 Task: Use Airplane Take Off Effect in this video Movie B.mp4
Action: Mouse pressed left at (330, 215)
Screenshot: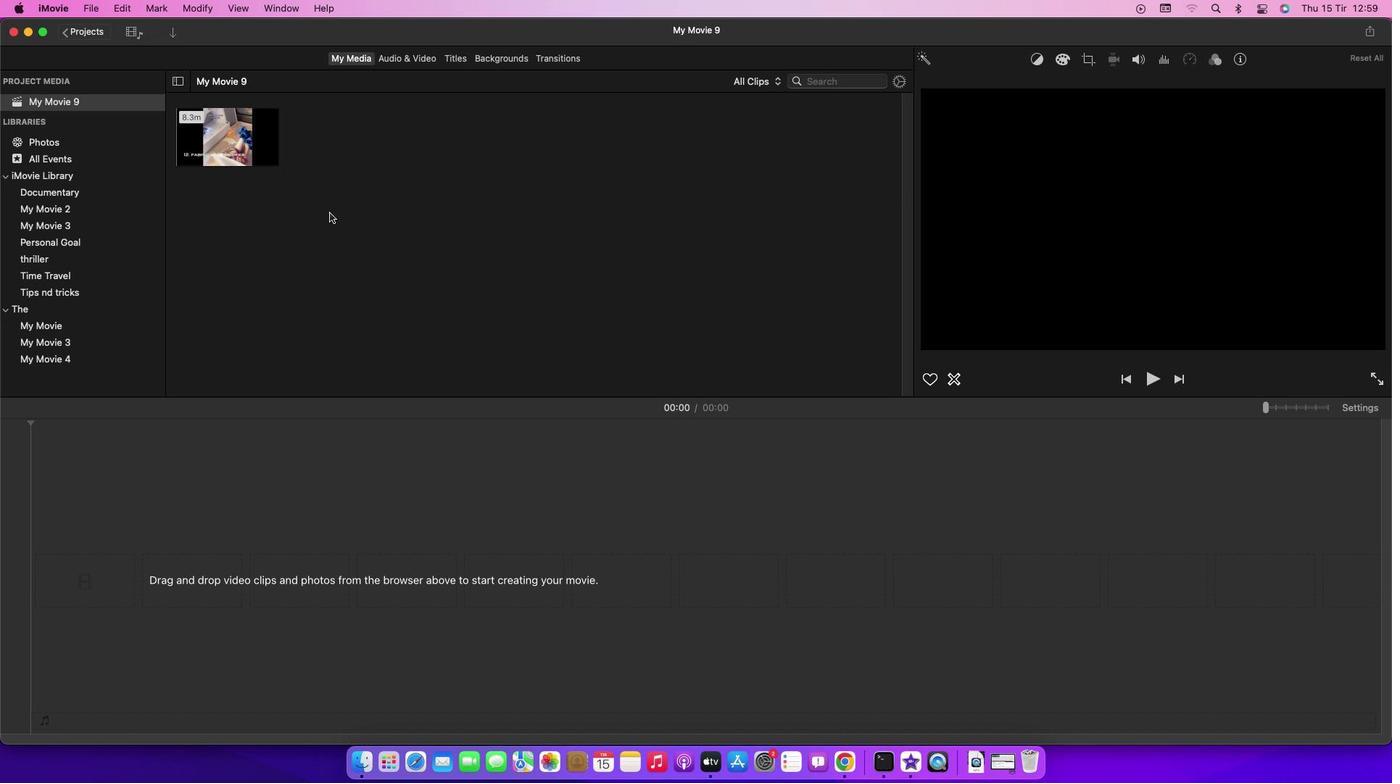 
Action: Mouse moved to (223, 139)
Screenshot: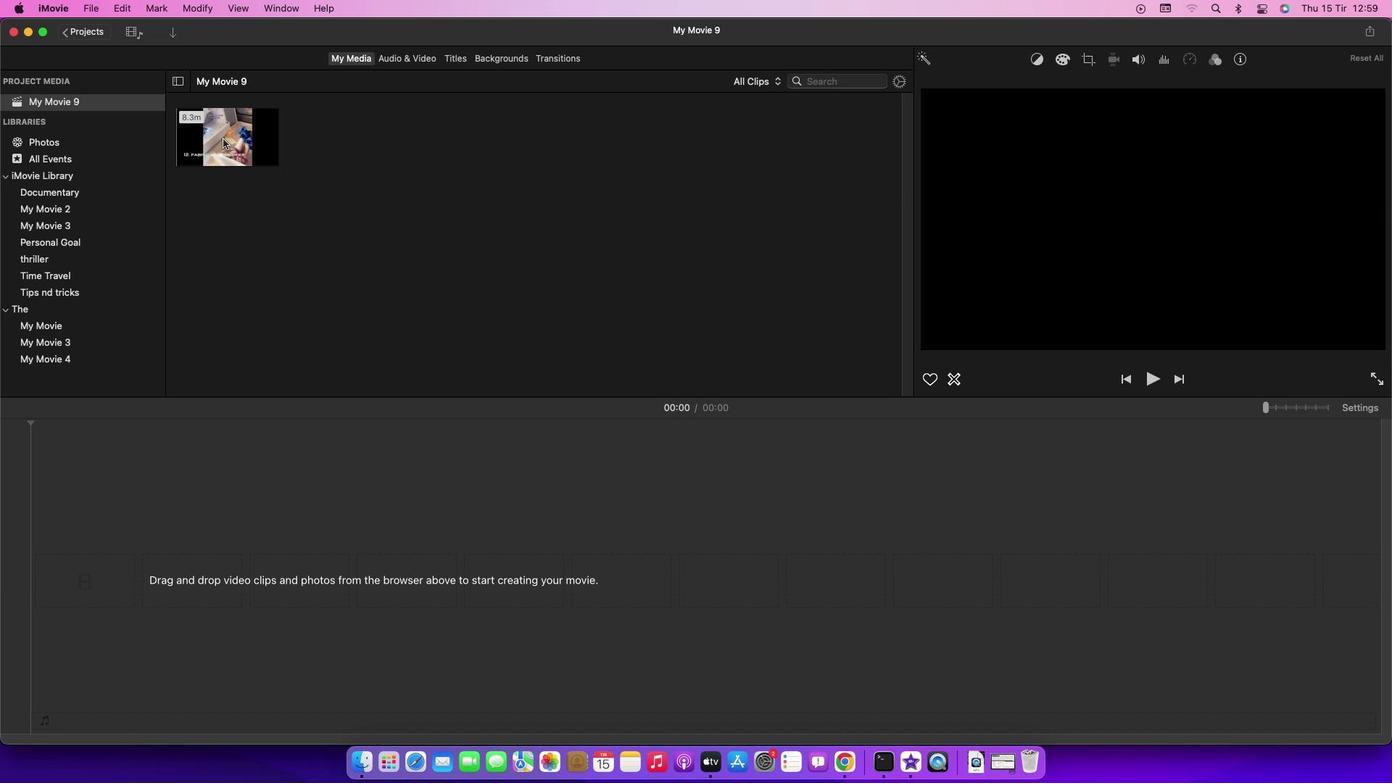 
Action: Mouse pressed left at (223, 139)
Screenshot: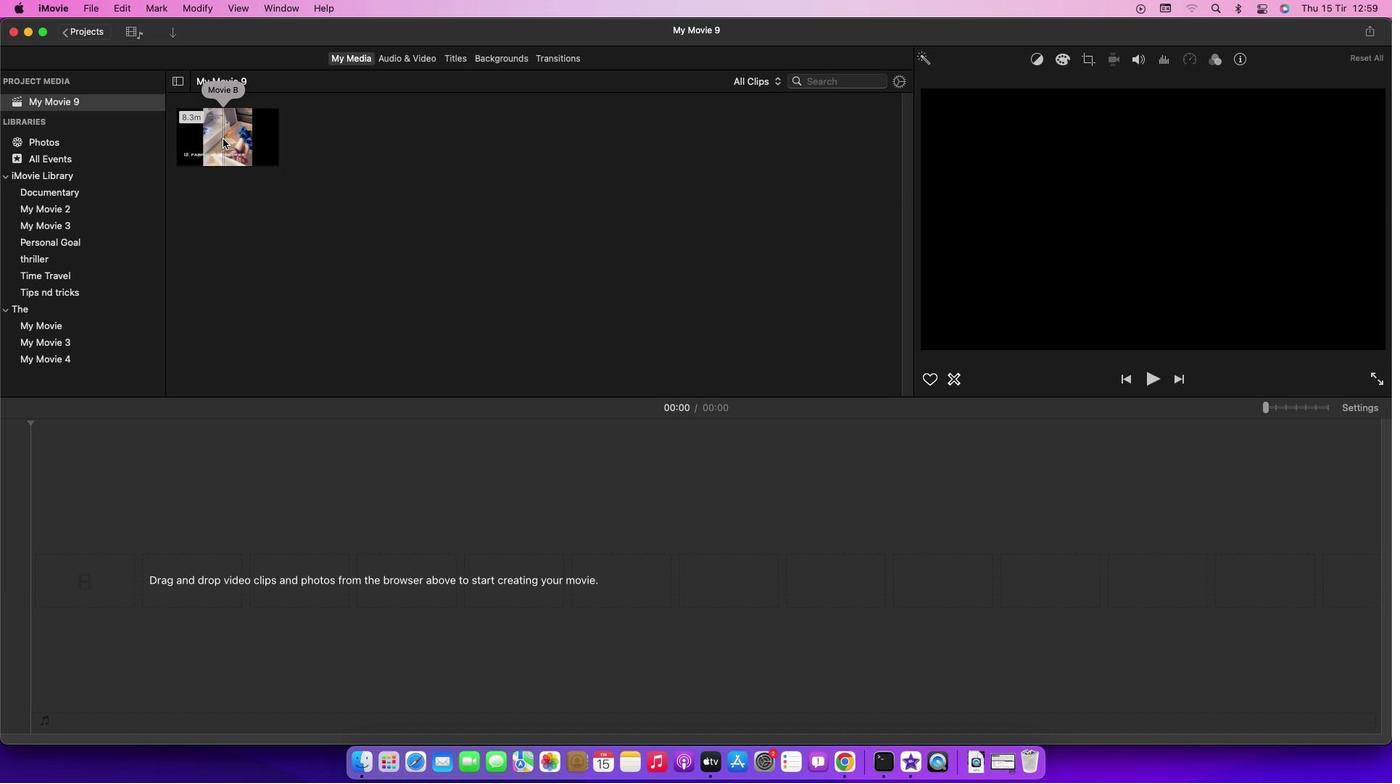 
Action: Mouse moved to (225, 129)
Screenshot: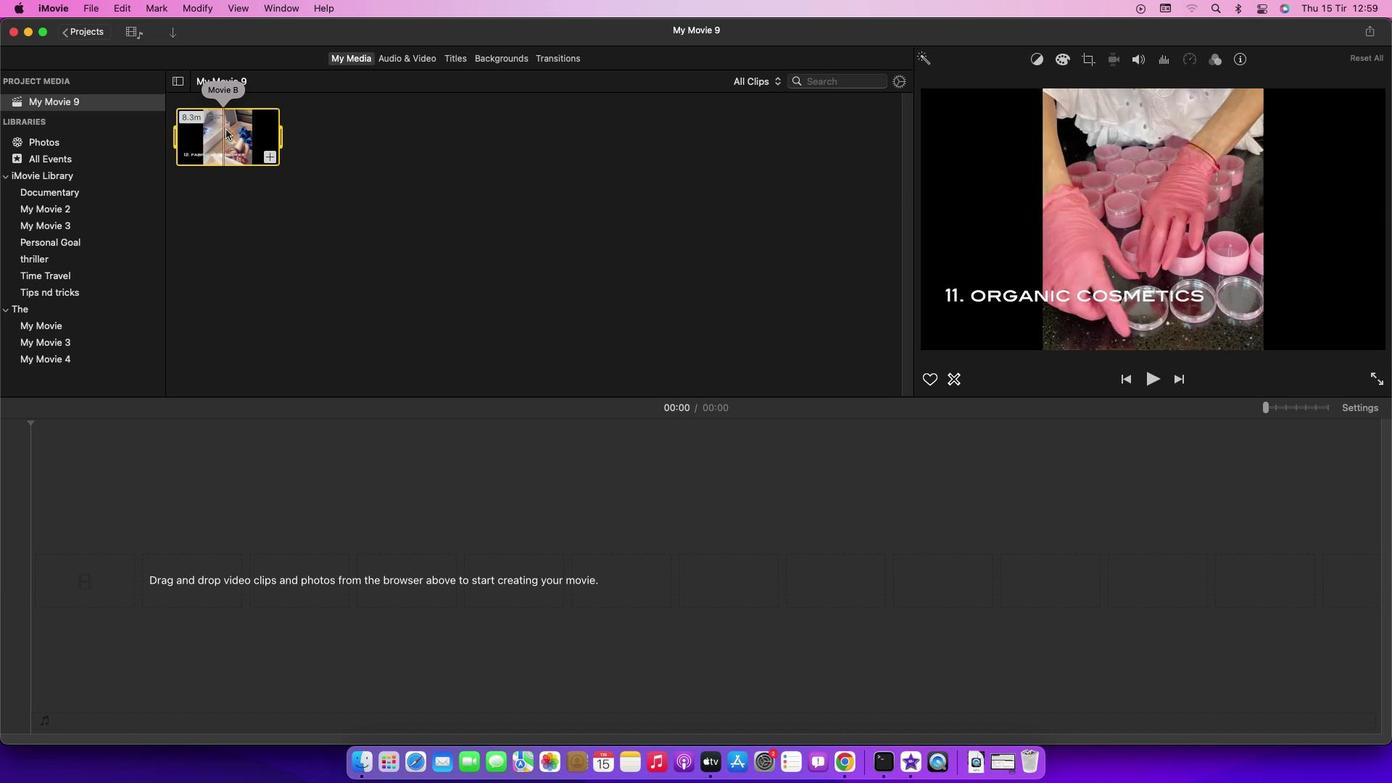 
Action: Mouse pressed left at (225, 129)
Screenshot: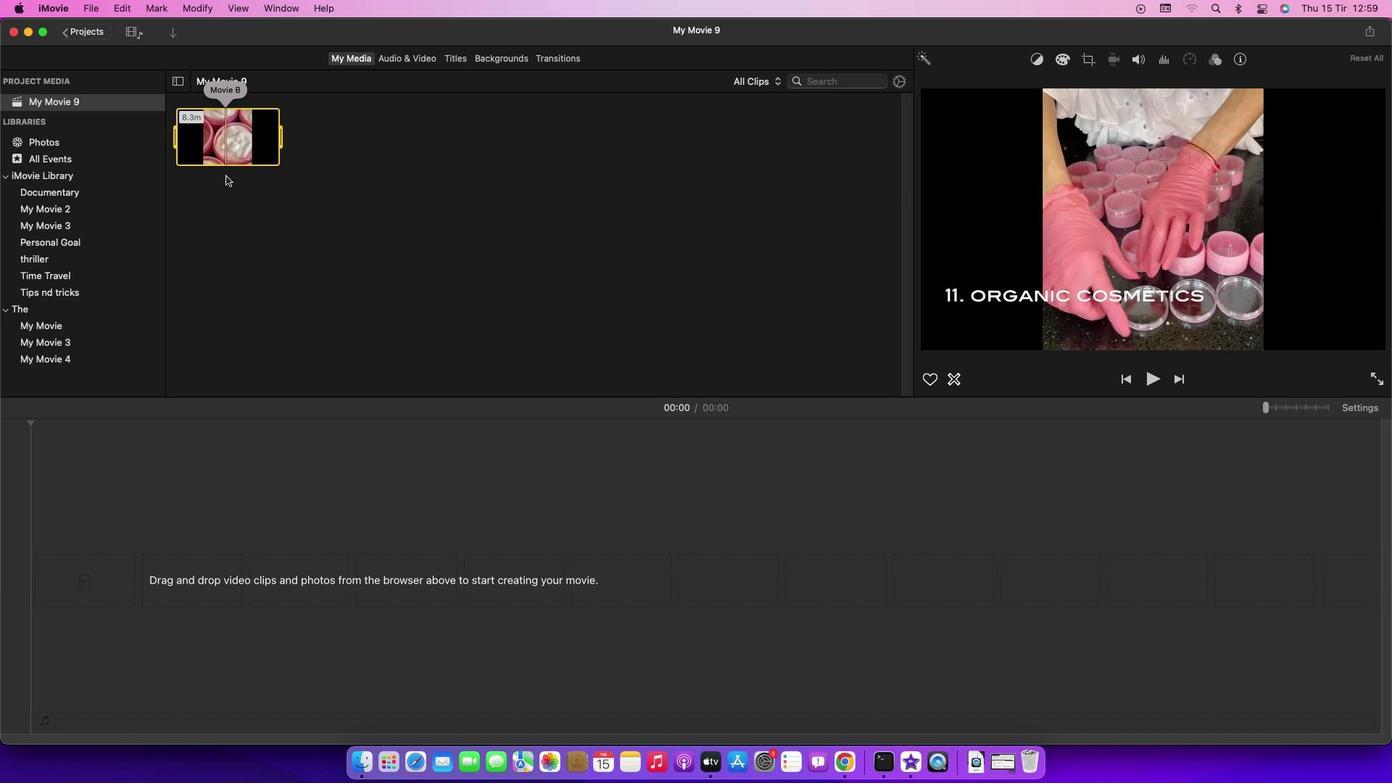 
Action: Mouse moved to (403, 63)
Screenshot: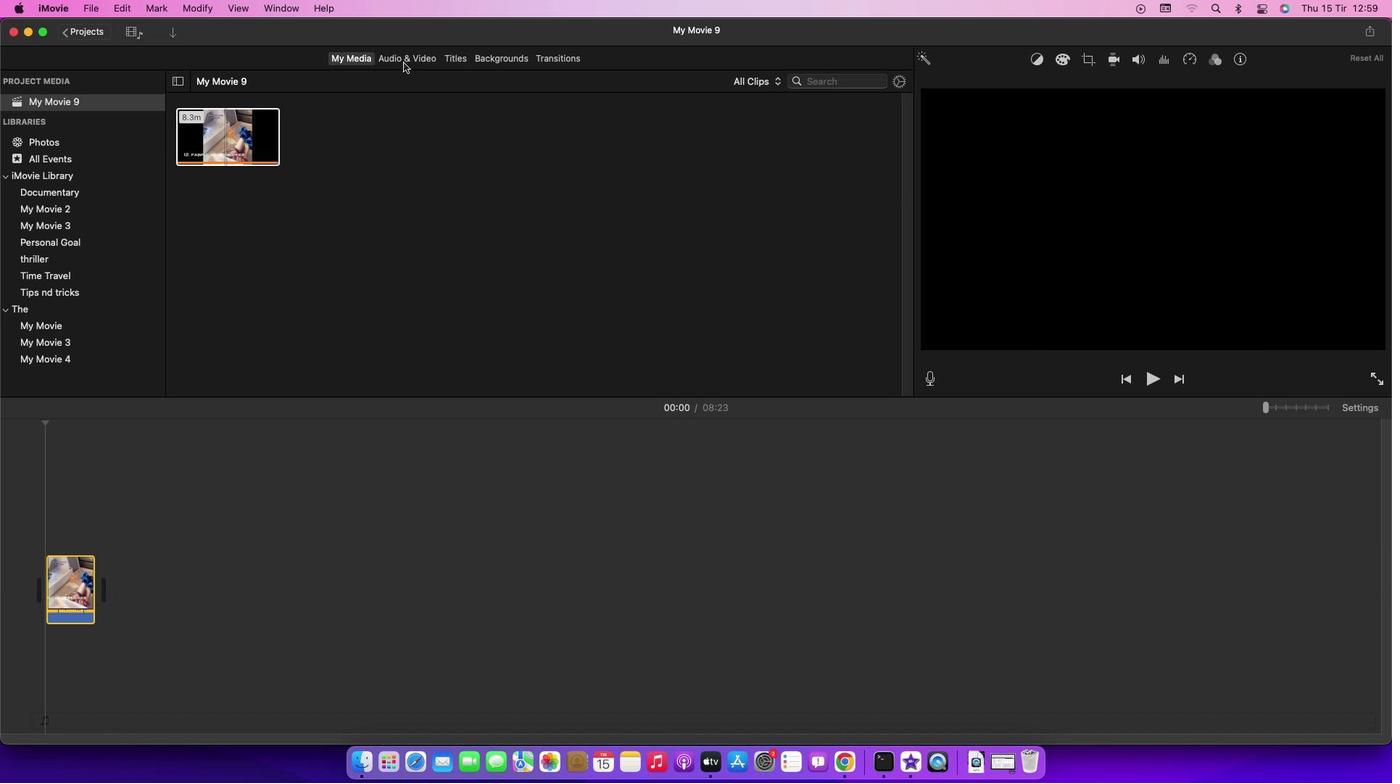 
Action: Mouse pressed left at (403, 63)
Screenshot: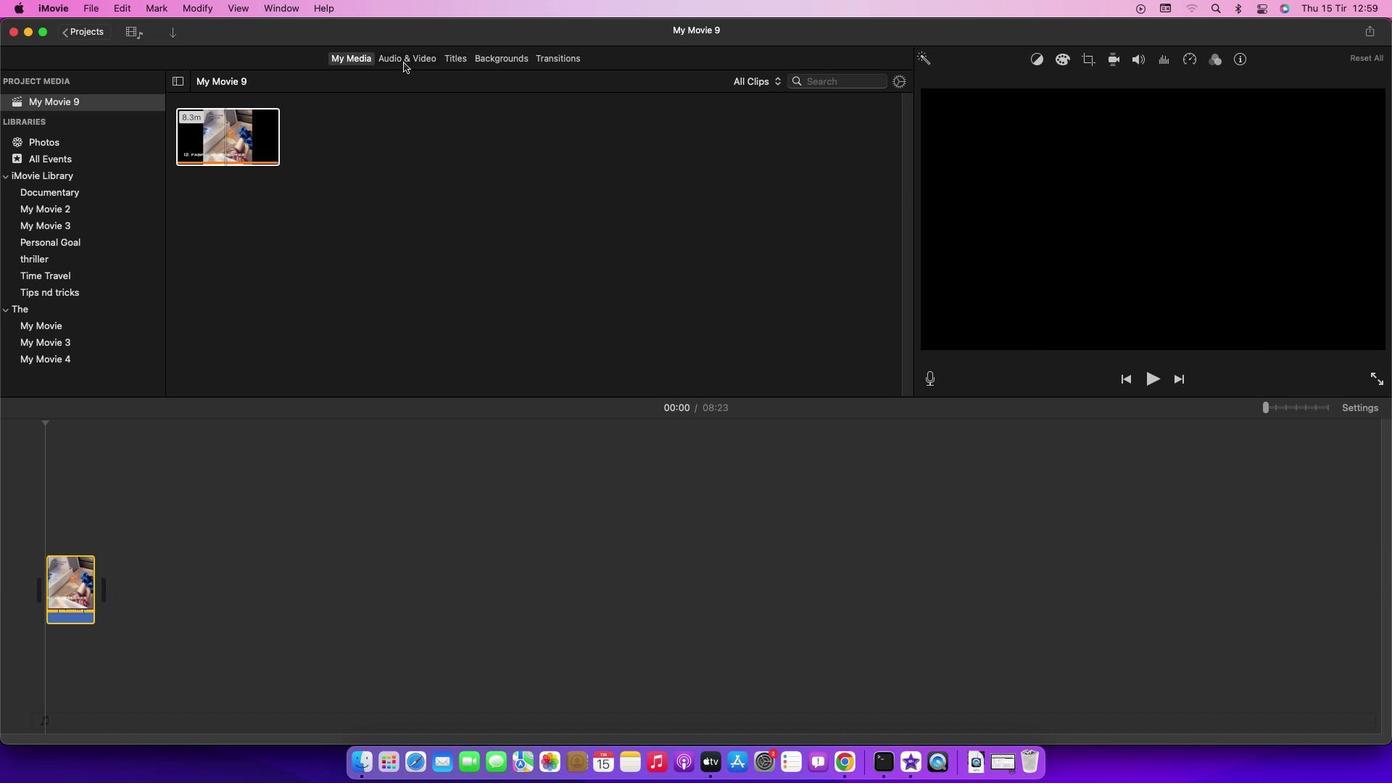 
Action: Mouse moved to (92, 142)
Screenshot: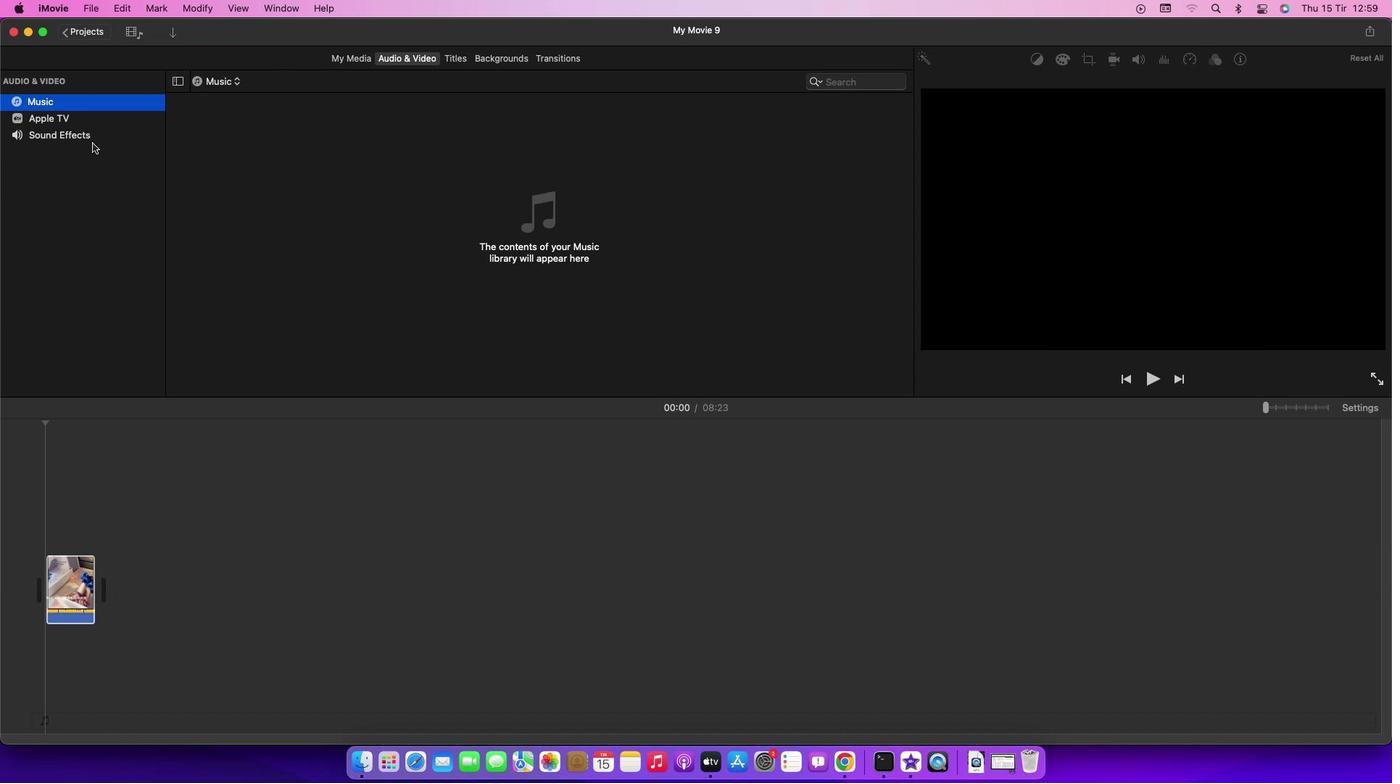
Action: Mouse pressed left at (92, 142)
Screenshot: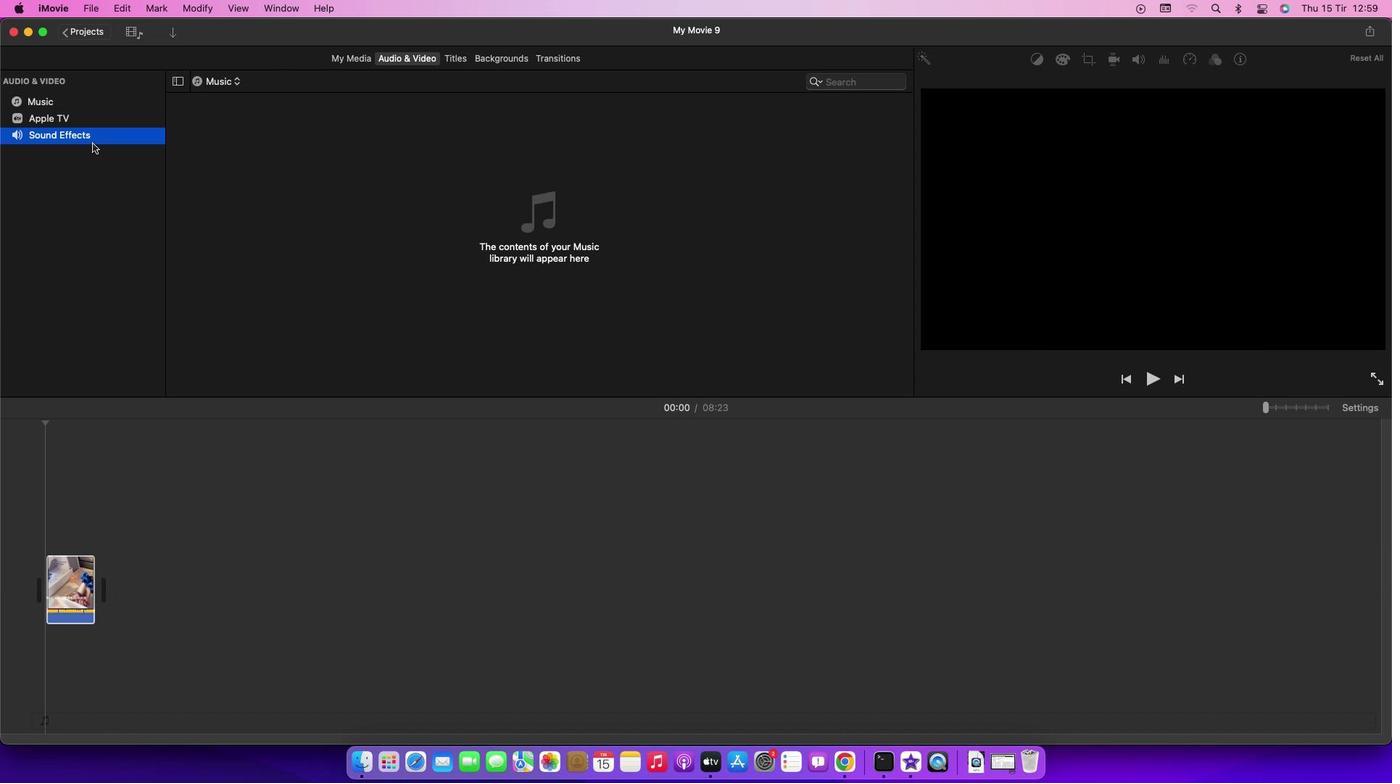 
Action: Mouse moved to (248, 385)
Screenshot: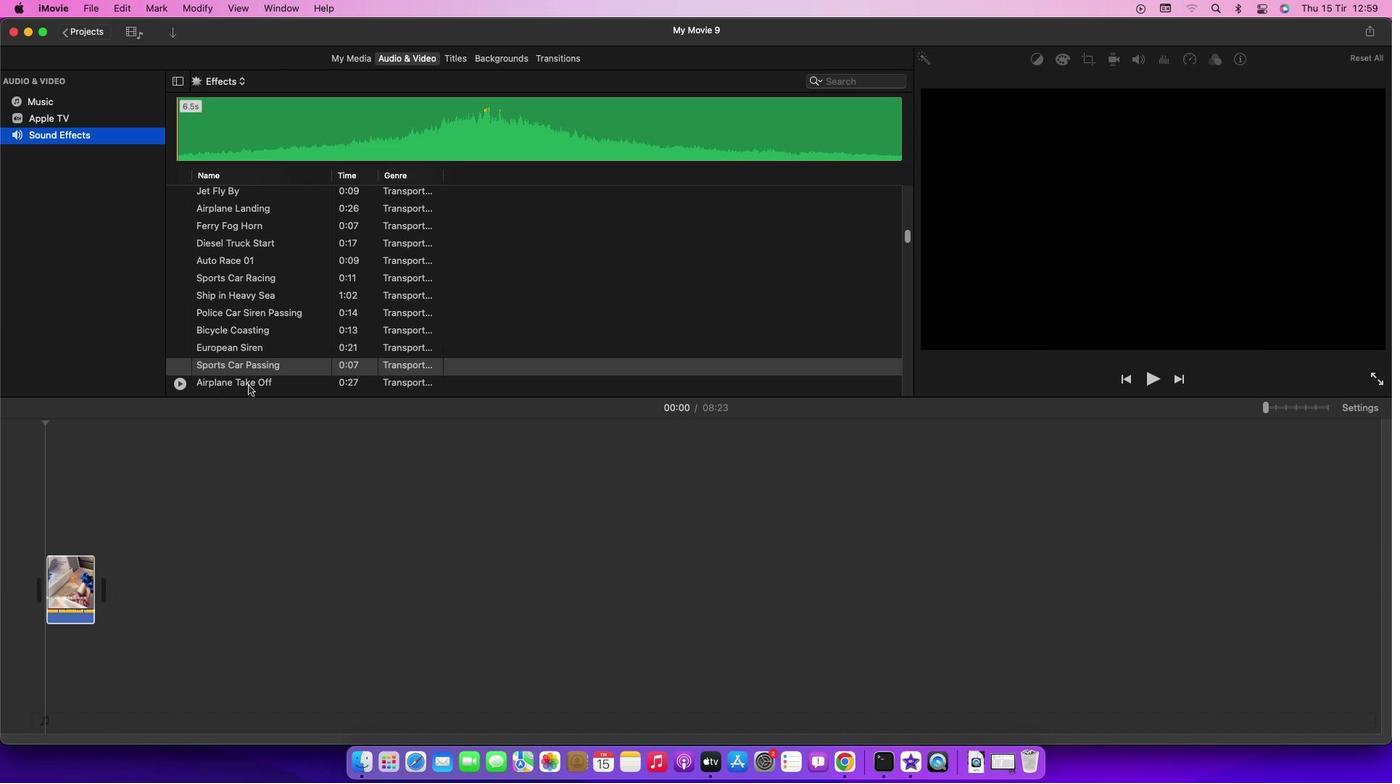 
Action: Mouse pressed left at (248, 385)
Screenshot: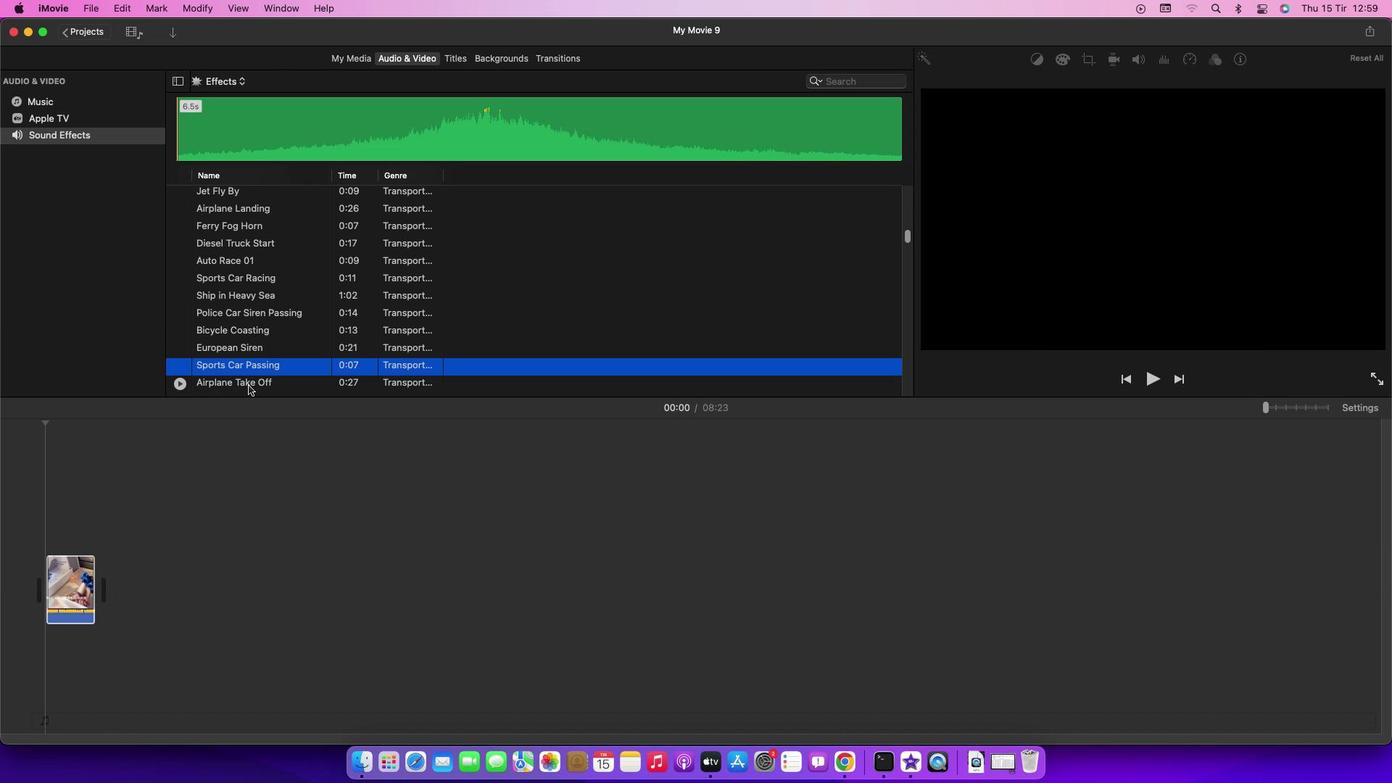 
Action: Mouse moved to (249, 384)
Screenshot: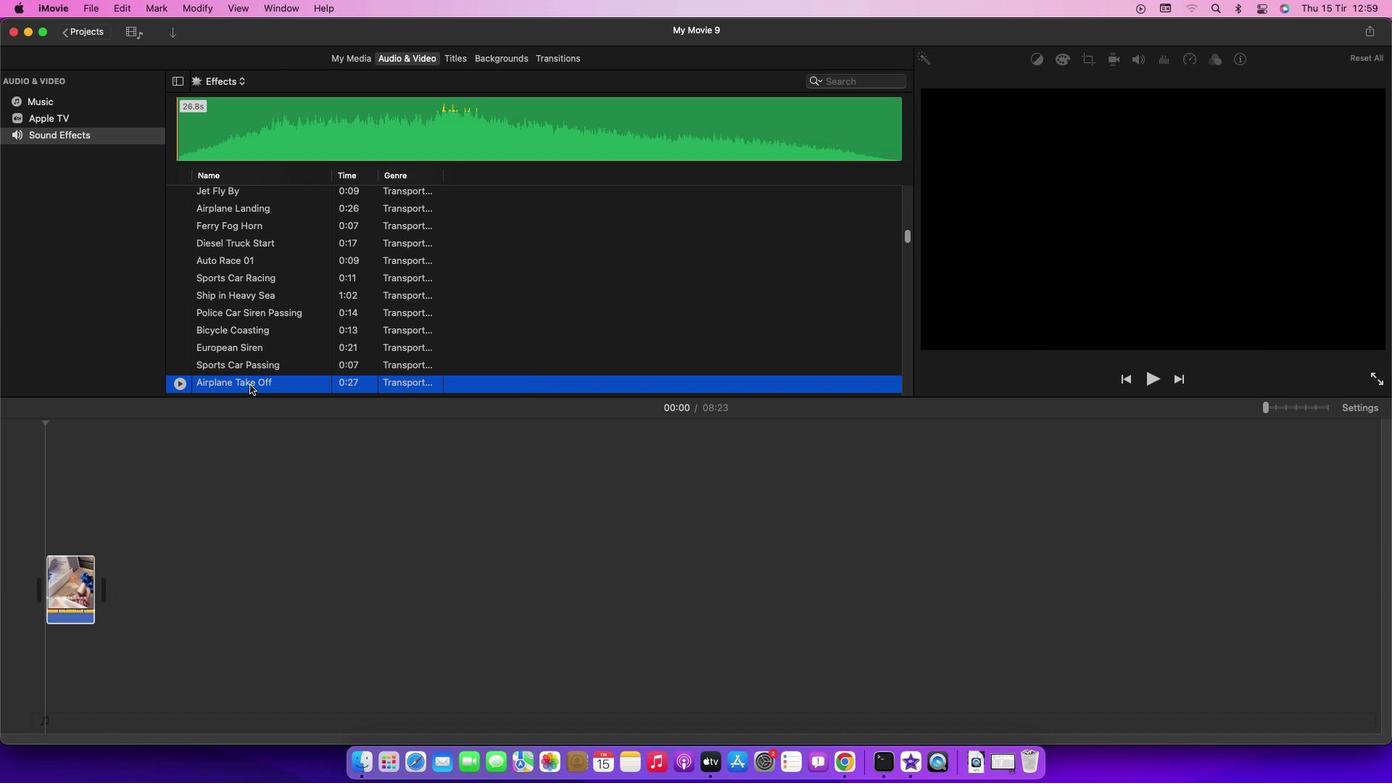 
Action: Mouse pressed left at (249, 384)
Screenshot: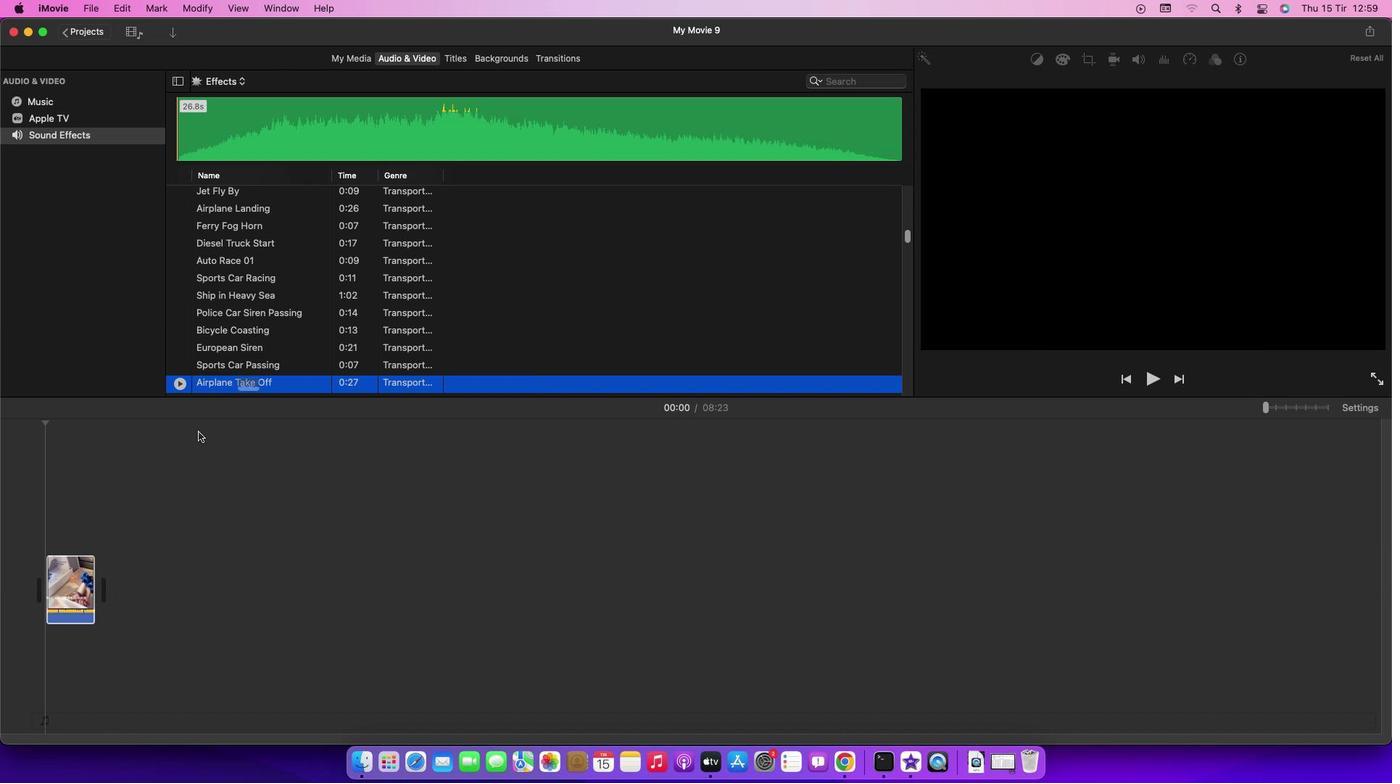 
Action: Mouse moved to (344, 588)
Screenshot: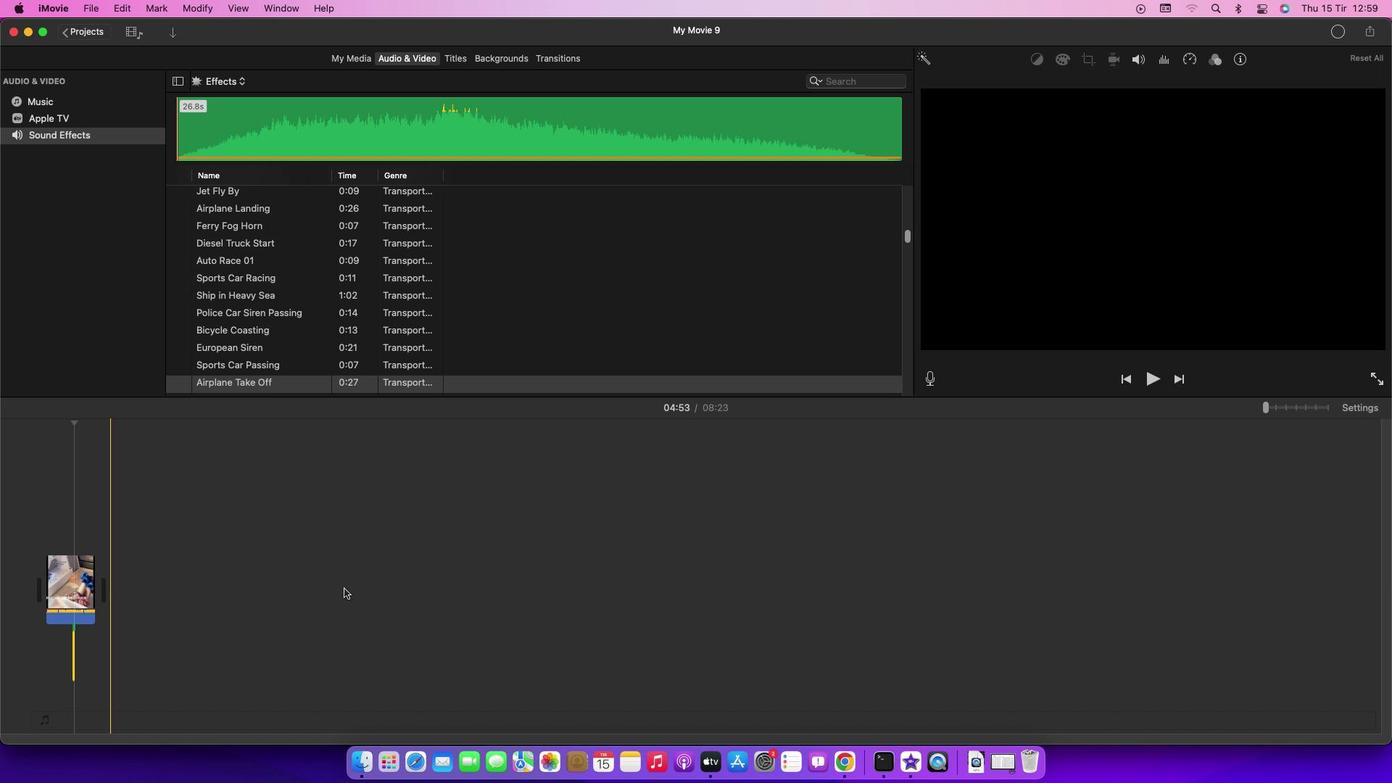
